 Task: Find all tasks with low priority in Outlook.
Action: Mouse moved to (14, 127)
Screenshot: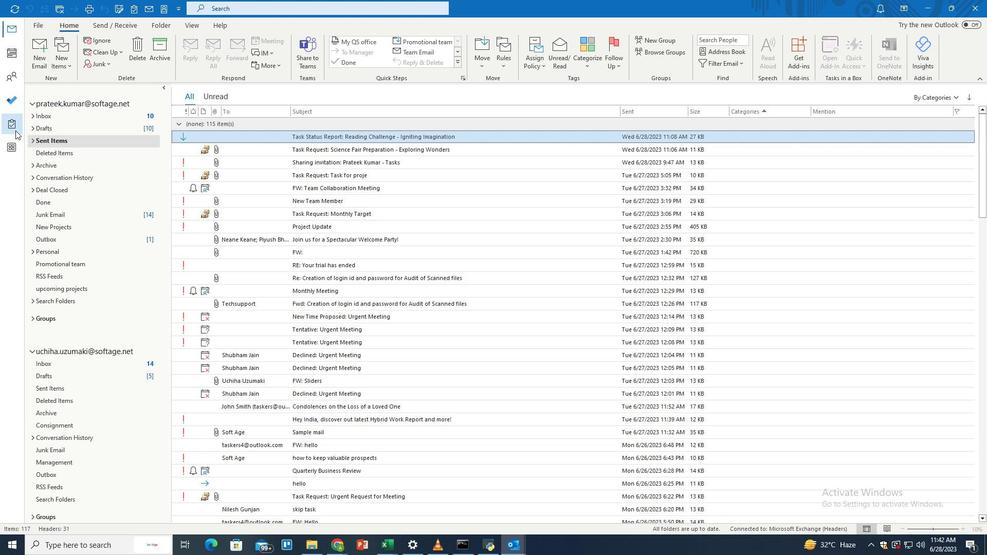 
Action: Mouse pressed left at (14, 127)
Screenshot: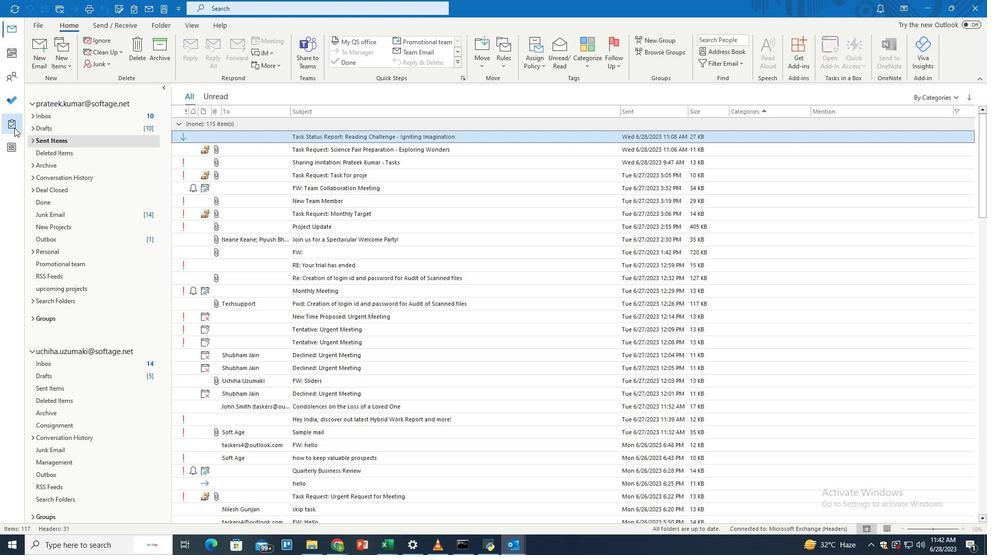 
Action: Mouse moved to (376, 8)
Screenshot: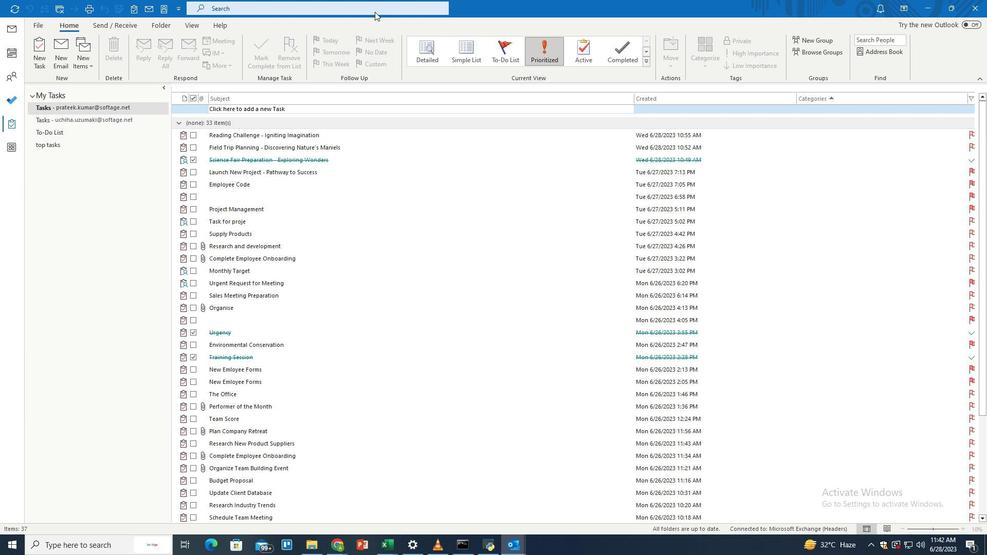 
Action: Mouse pressed left at (376, 8)
Screenshot: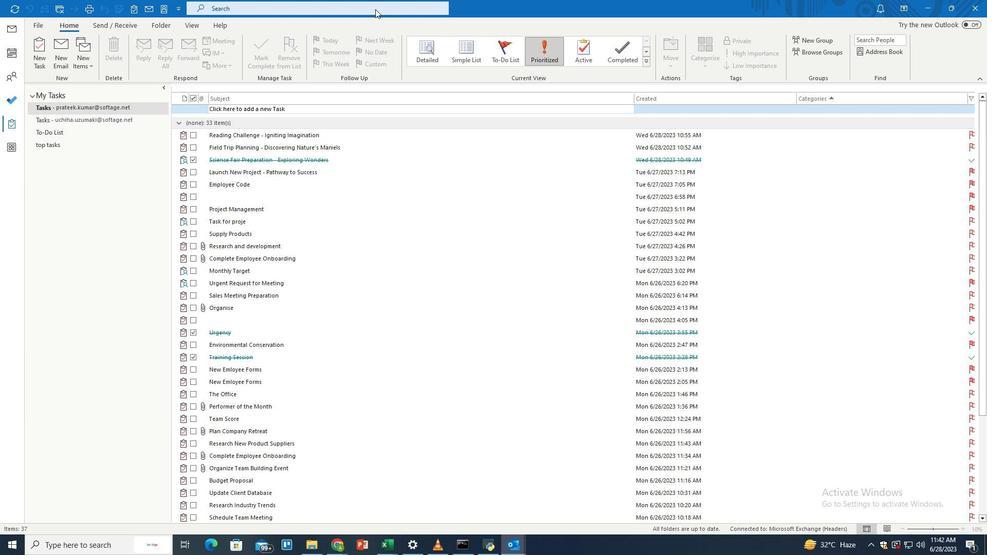 
Action: Mouse moved to (478, 9)
Screenshot: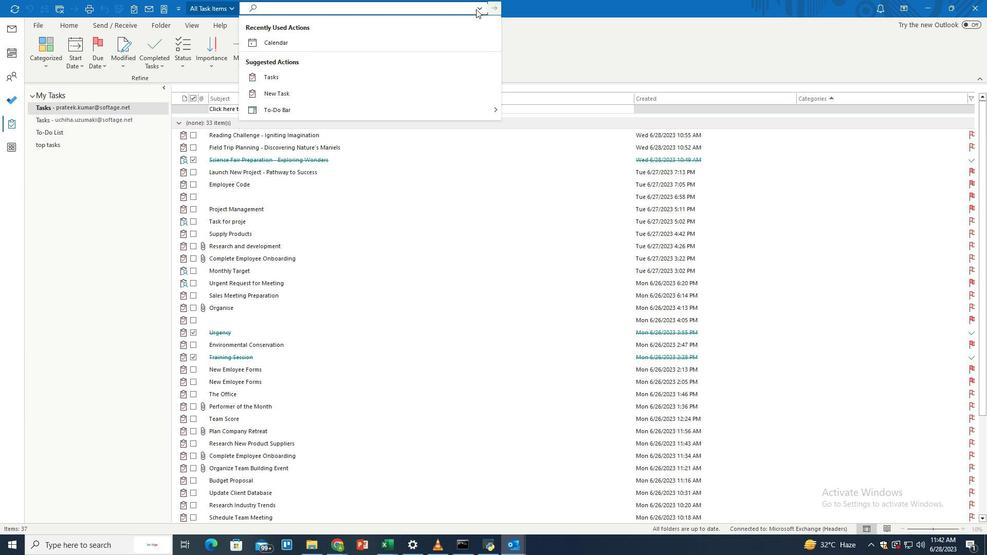 
Action: Mouse pressed left at (478, 9)
Screenshot: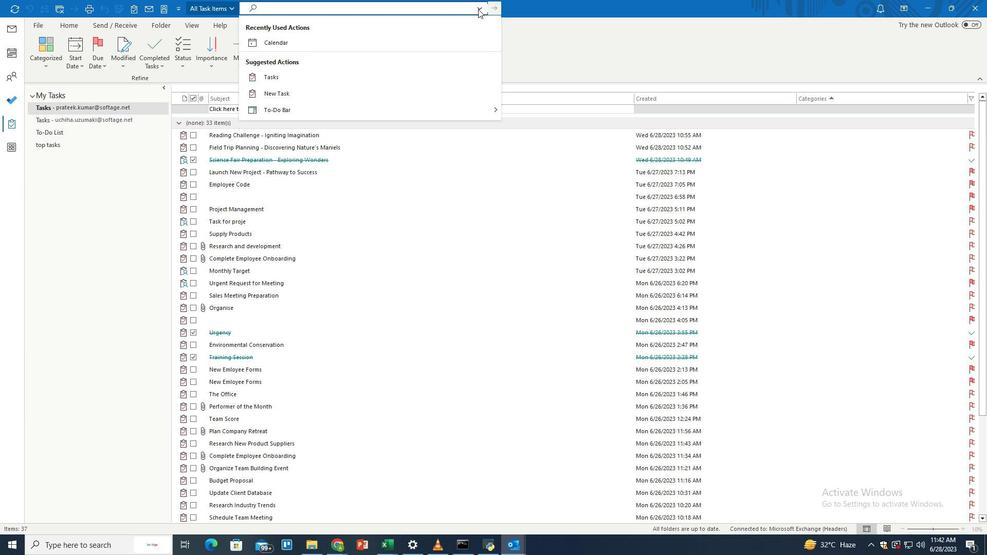 
Action: Mouse moved to (433, 23)
Screenshot: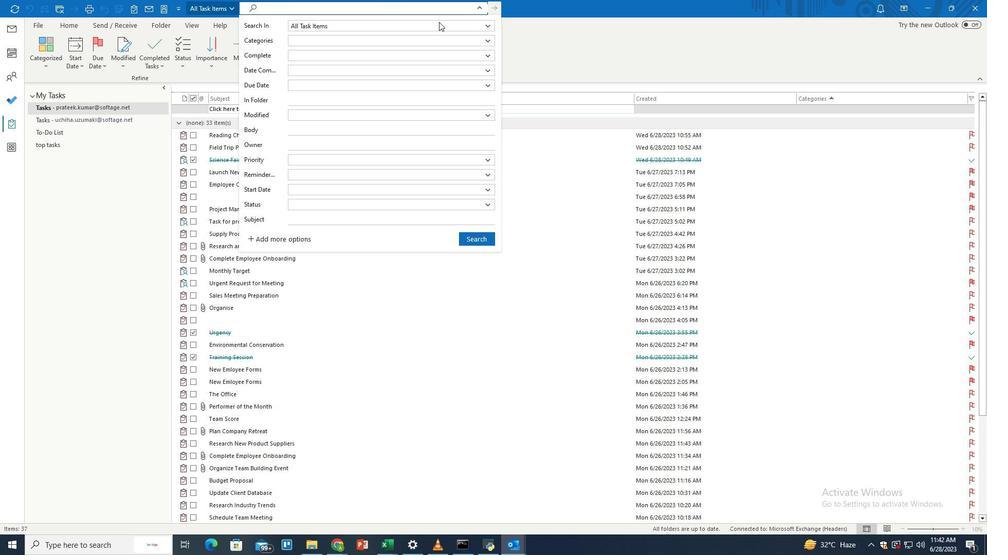 
Action: Mouse pressed left at (433, 23)
Screenshot: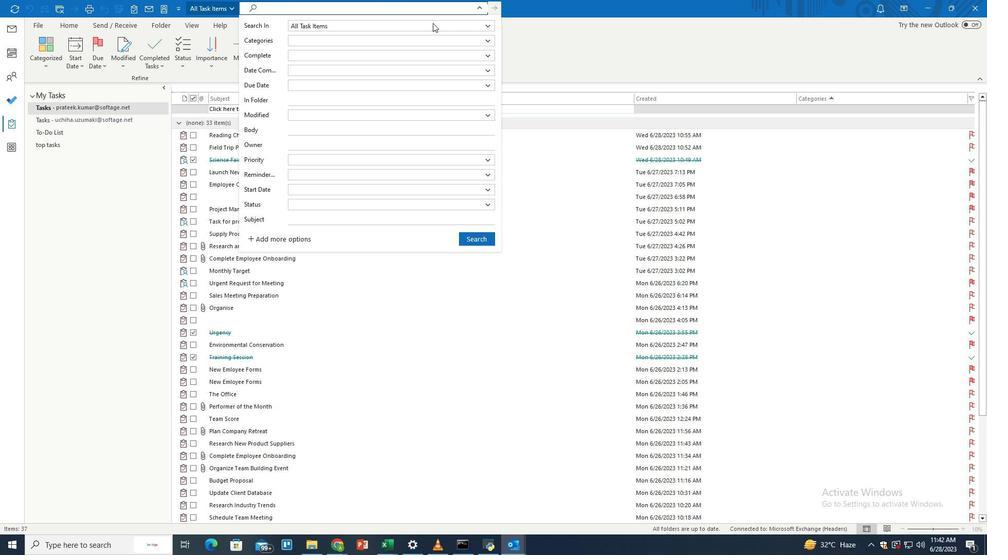 
Action: Mouse moved to (324, 56)
Screenshot: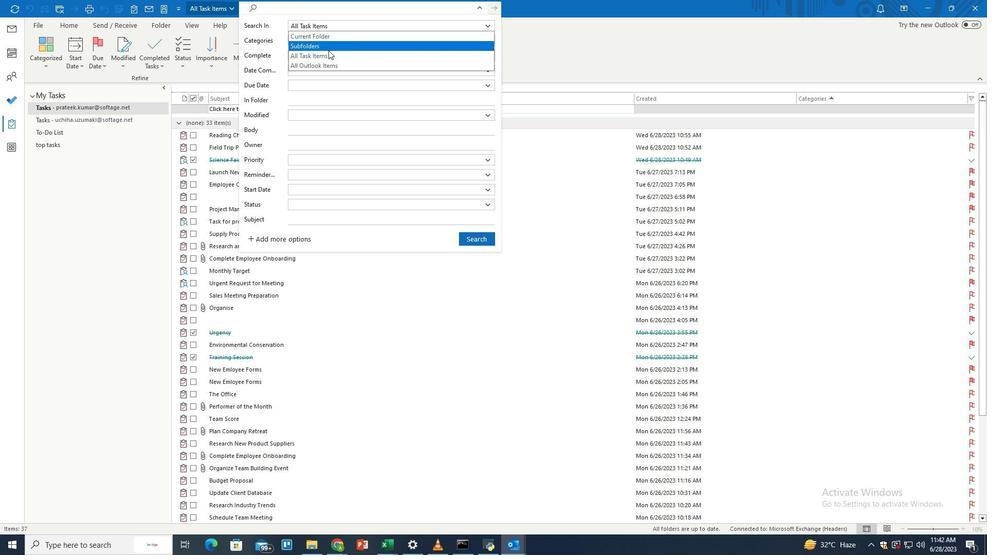 
Action: Mouse pressed left at (324, 56)
Screenshot: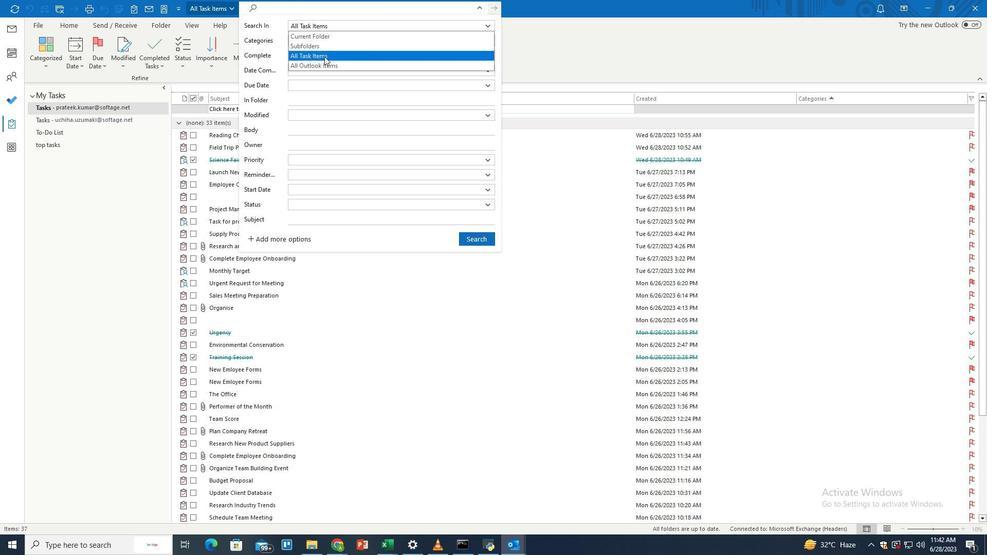 
Action: Mouse moved to (299, 160)
Screenshot: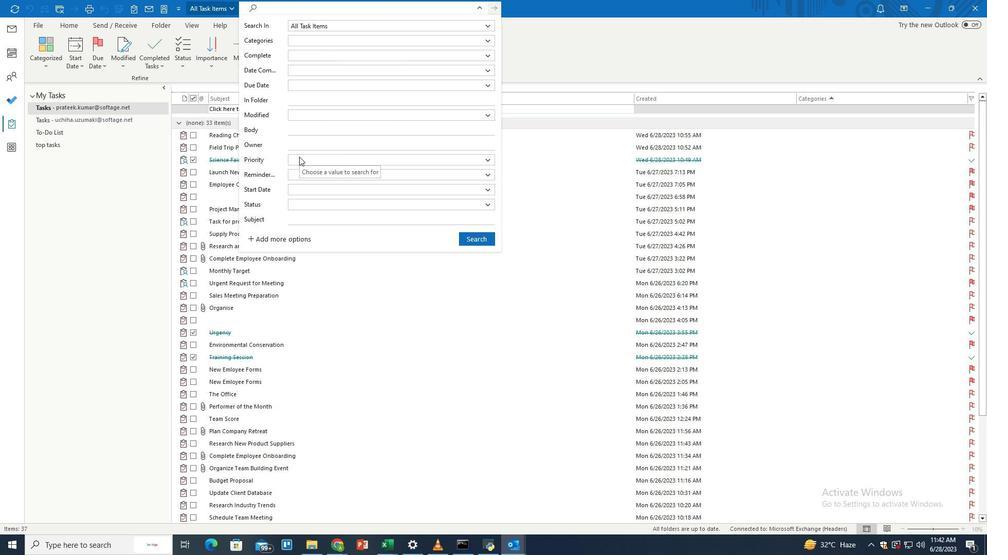 
Action: Mouse pressed left at (299, 160)
Screenshot: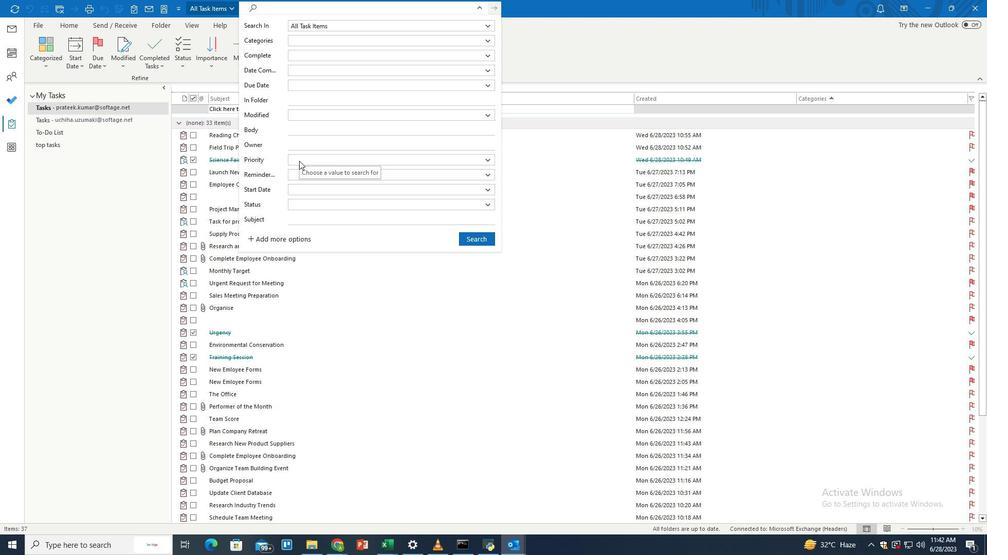 
Action: Mouse moved to (300, 184)
Screenshot: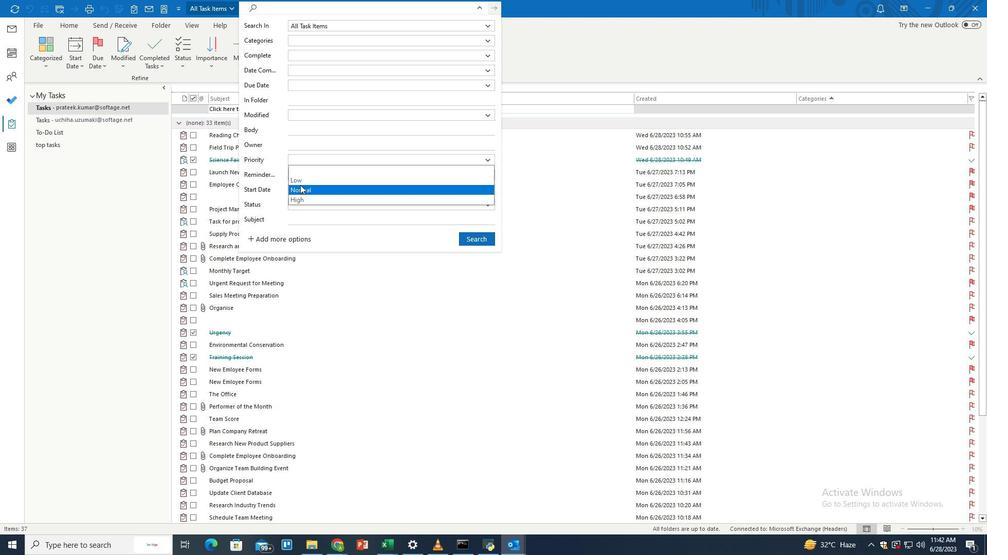 
Action: Mouse pressed left at (300, 184)
Screenshot: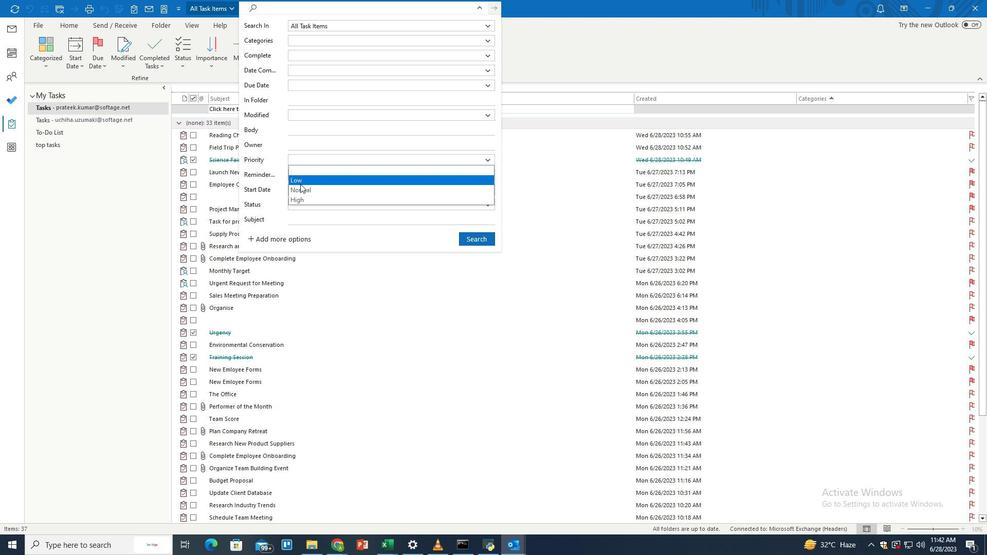 
Action: Mouse moved to (478, 237)
Screenshot: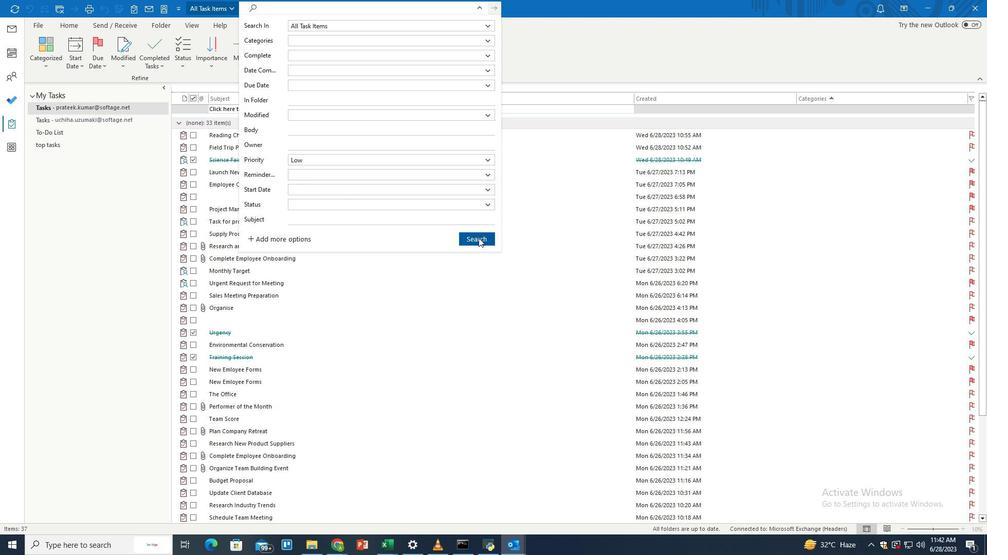 
Action: Mouse pressed left at (478, 237)
Screenshot: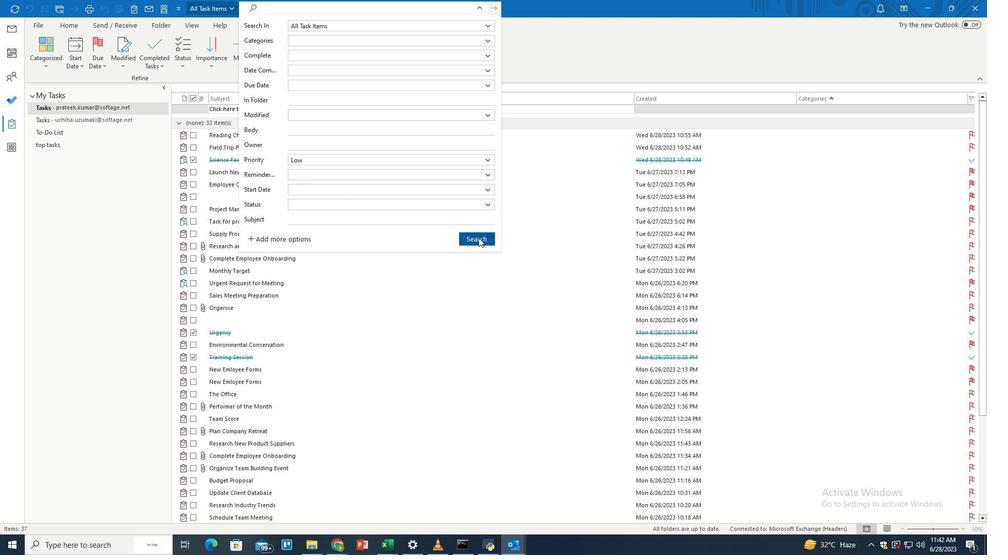 
